 Task: Create Card Product Shipping and Delivery in Board Sales Negotiation to Workspace Acquisitions and Mergers. Create Card Cryptocurrency Review in Board Customer Service to Workspace Acquisitions and Mergers. Create Card Customer Support Ticket Management in Board Content Marketing Podcast Strategy and Execution to Workspace Acquisitions and Mergers
Action: Mouse moved to (117, 408)
Screenshot: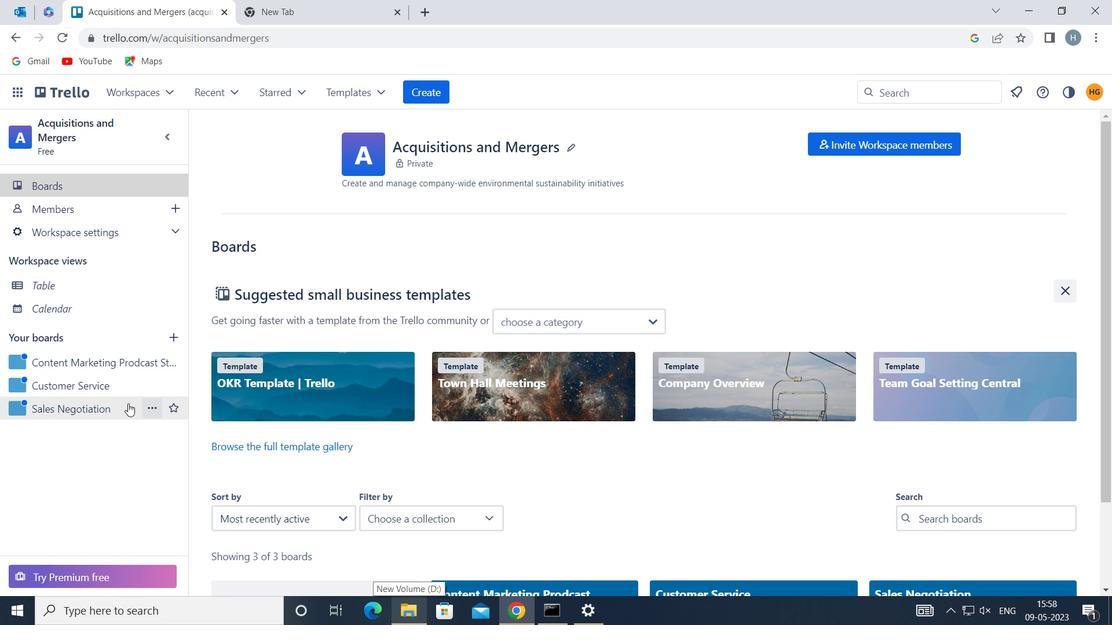
Action: Mouse pressed left at (117, 408)
Screenshot: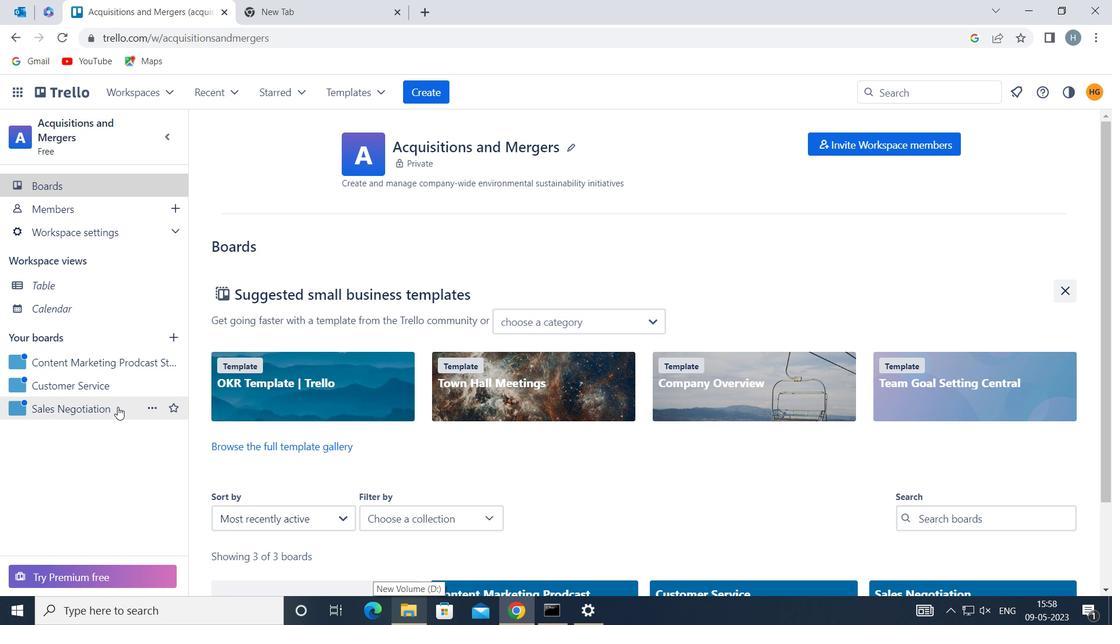 
Action: Mouse moved to (667, 210)
Screenshot: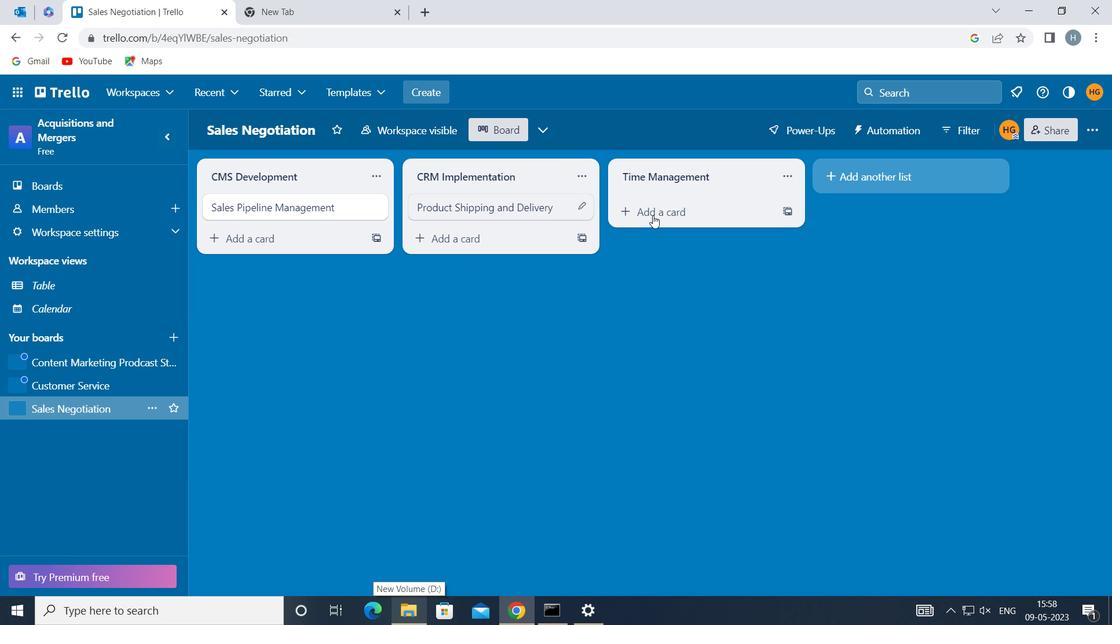 
Action: Mouse pressed left at (667, 210)
Screenshot: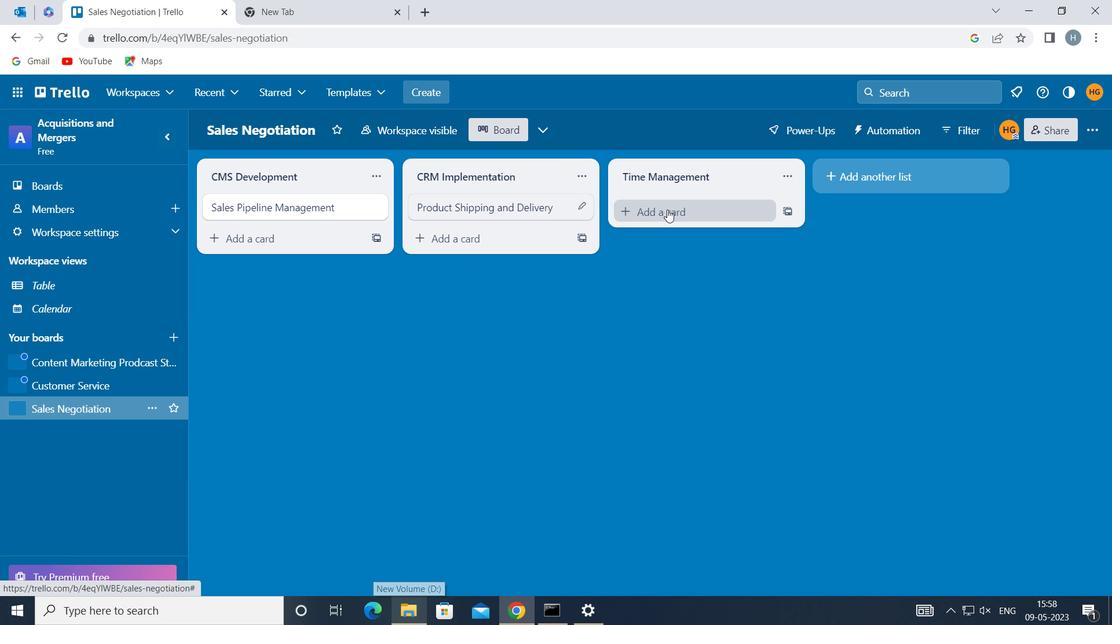 
Action: Mouse moved to (667, 210)
Screenshot: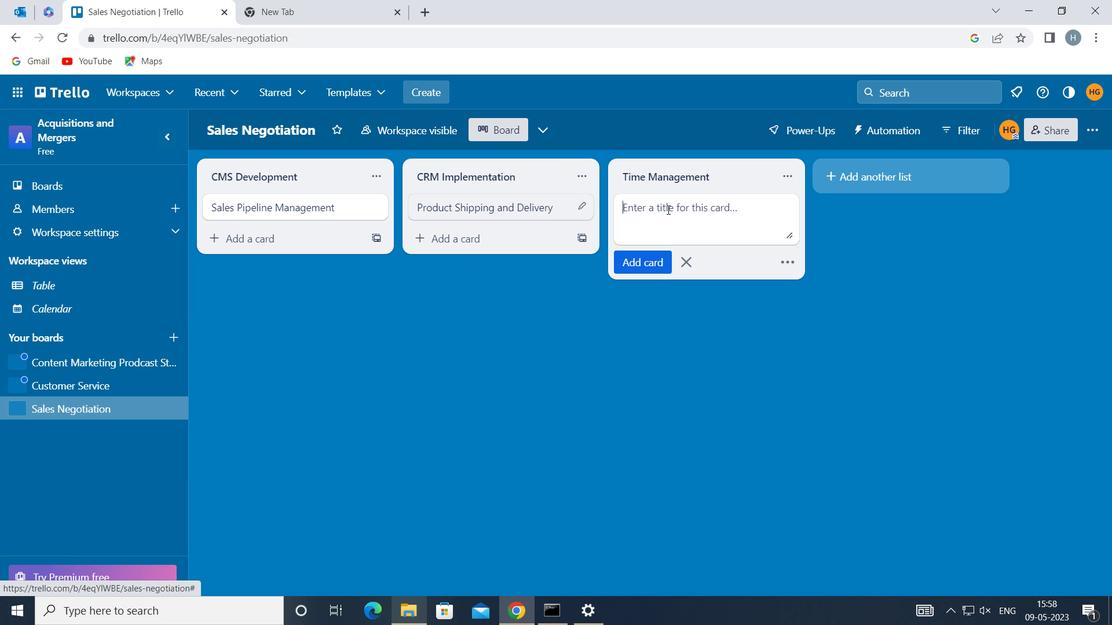 
Action: Key pressed <Key.shift>PRODUCT<Key.space><Key.shift>SHIPPING<Key.space>AND<Key.space><Key.shift>DELIVERY
Screenshot: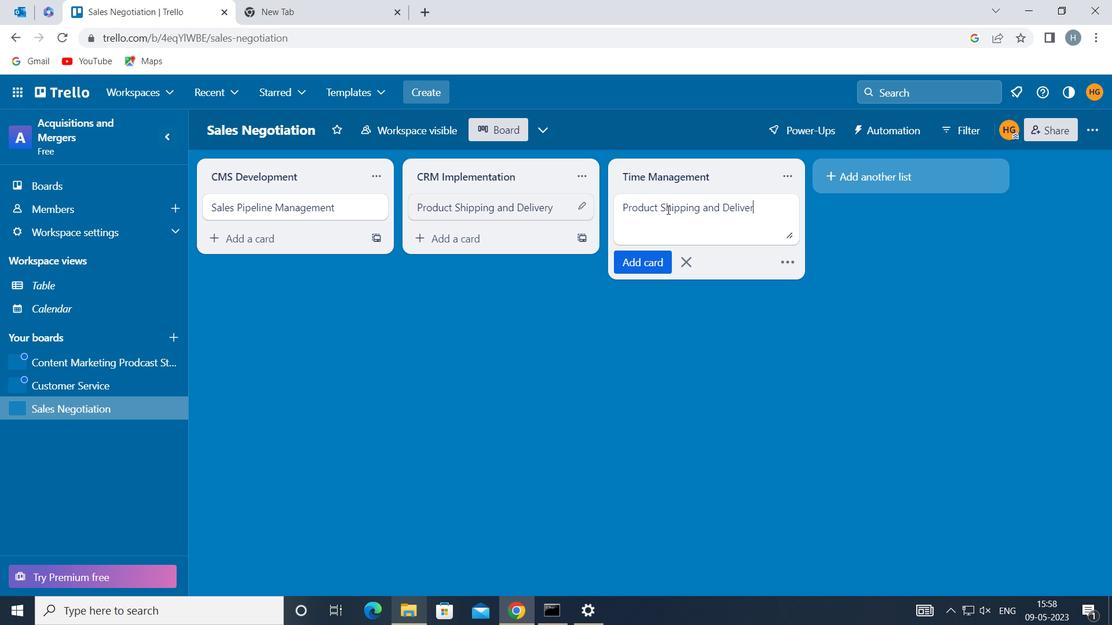 
Action: Mouse moved to (646, 261)
Screenshot: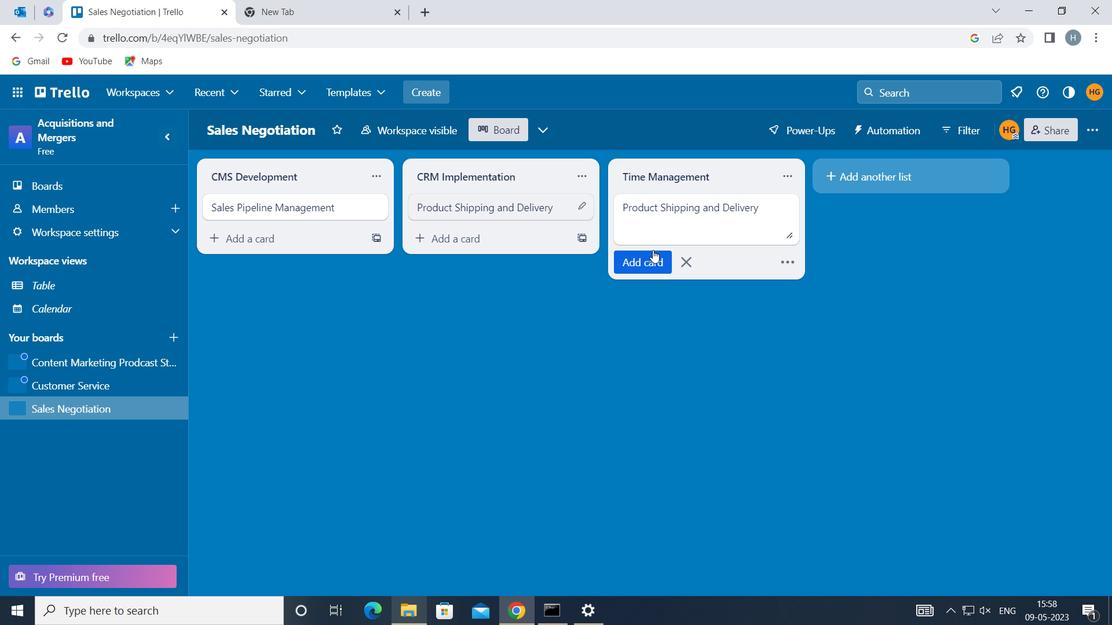 
Action: Mouse pressed left at (646, 261)
Screenshot: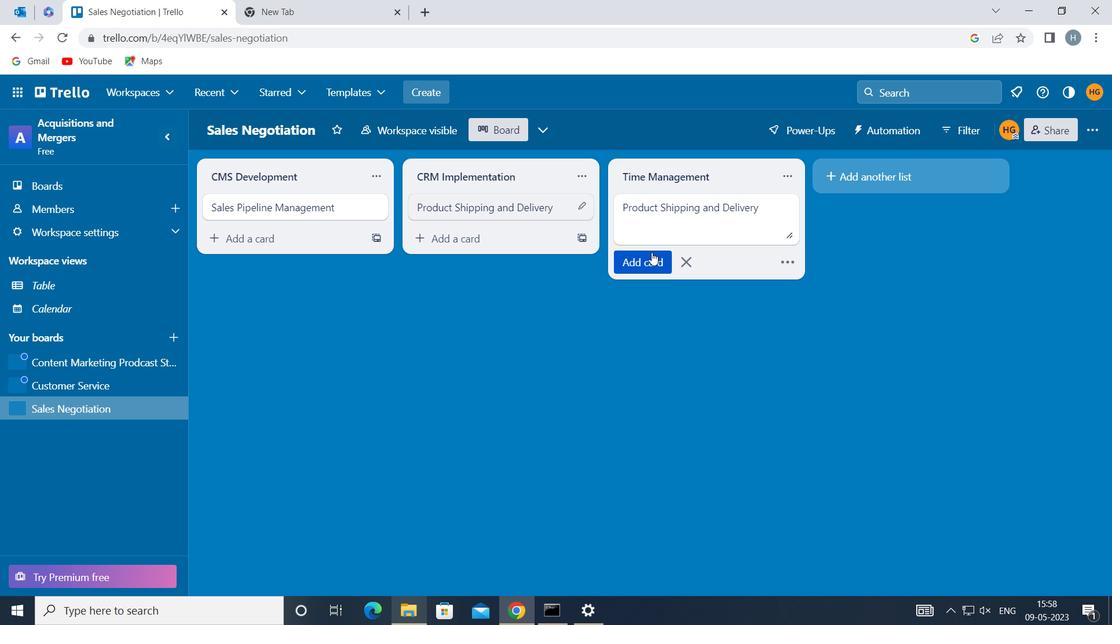 
Action: Mouse moved to (510, 308)
Screenshot: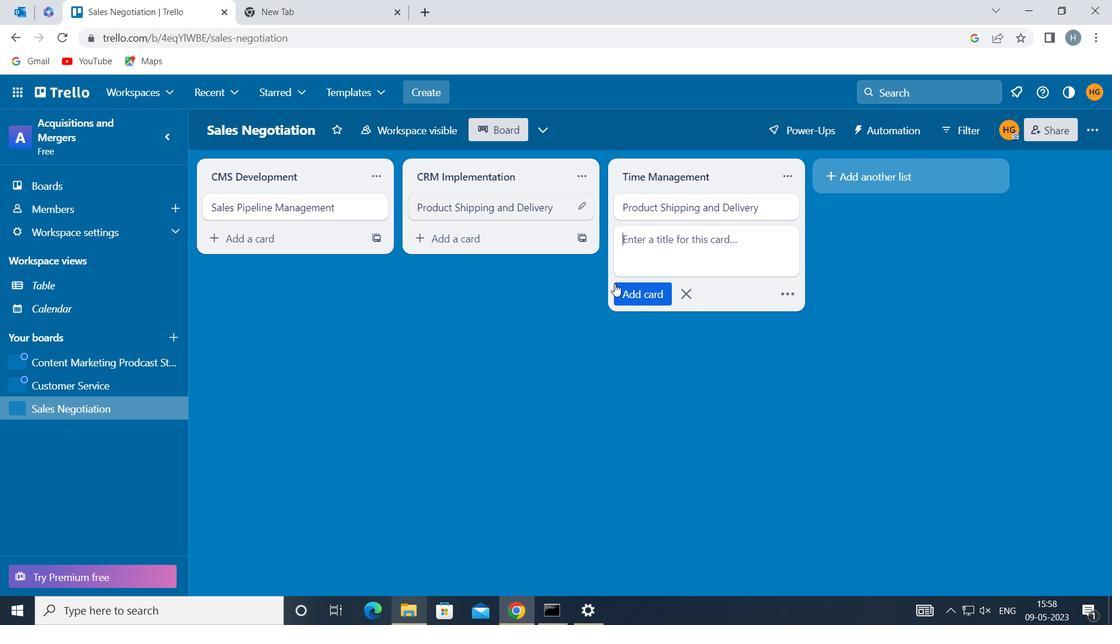 
Action: Mouse pressed left at (510, 308)
Screenshot: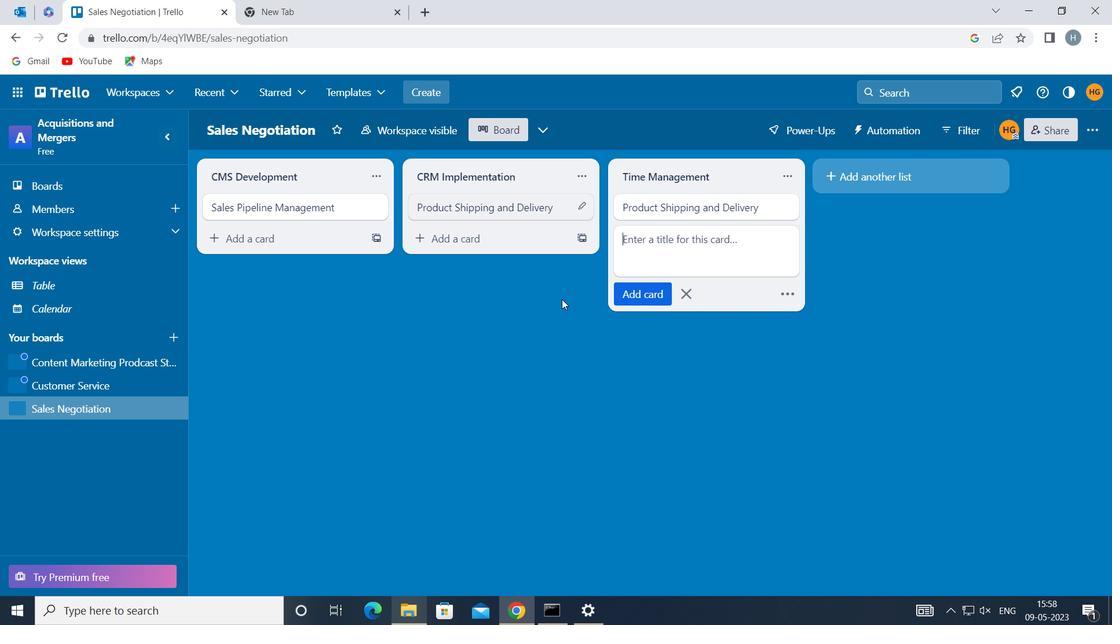 
Action: Mouse moved to (73, 383)
Screenshot: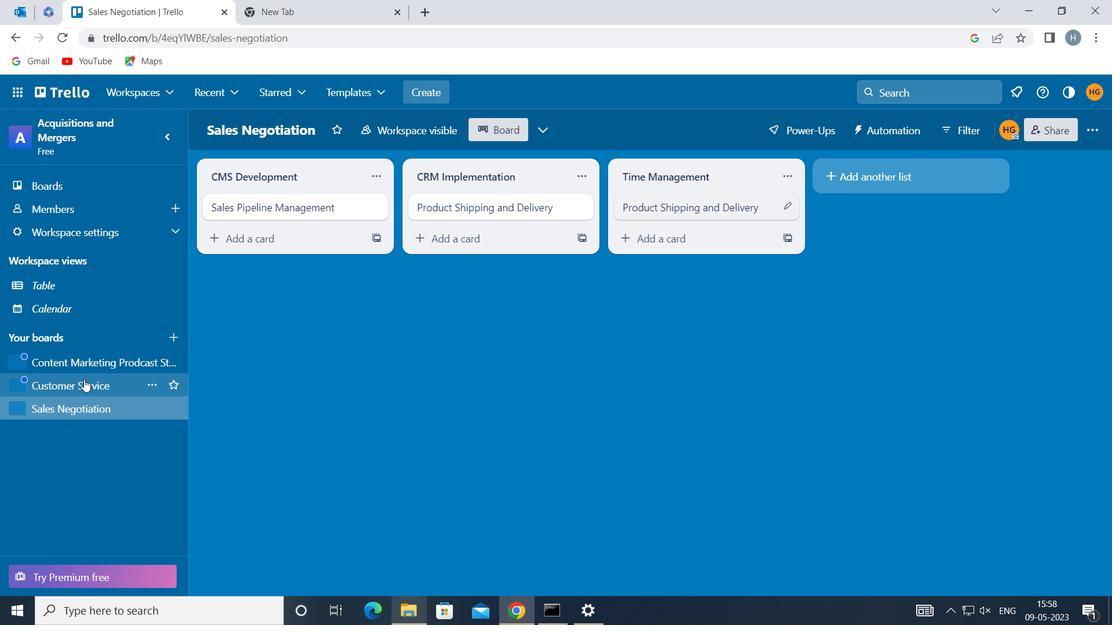 
Action: Mouse pressed left at (73, 383)
Screenshot: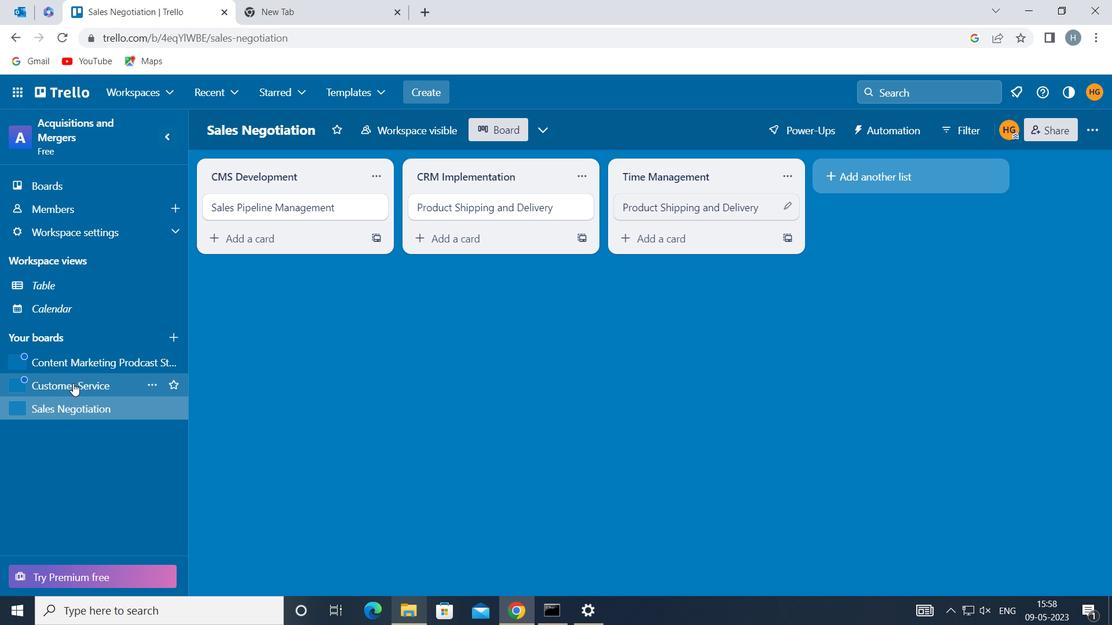 
Action: Mouse moved to (648, 210)
Screenshot: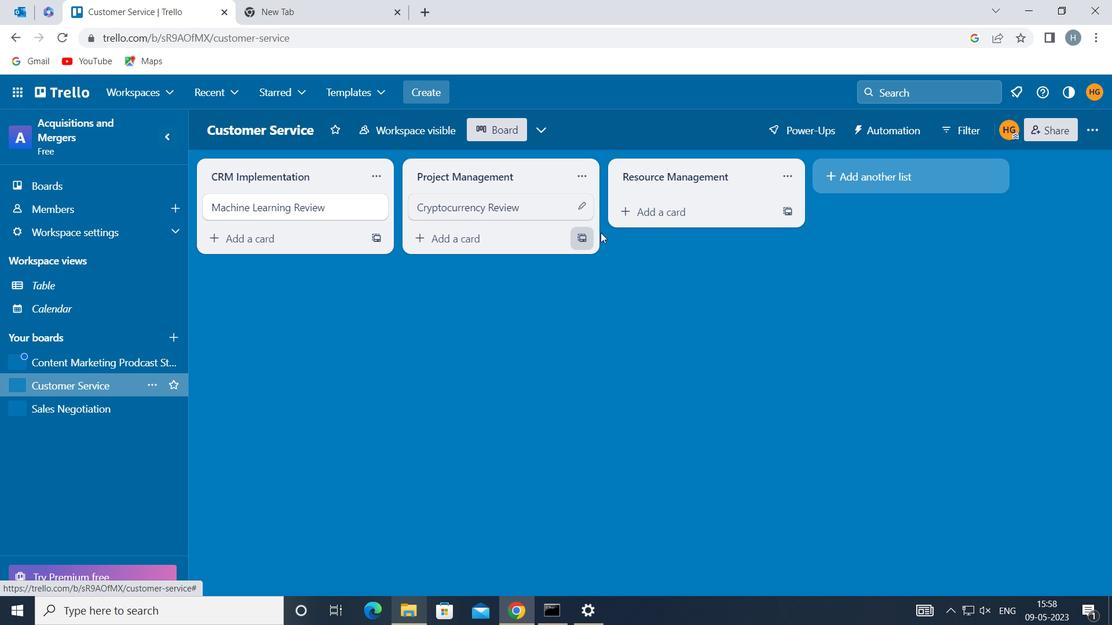 
Action: Mouse pressed left at (648, 210)
Screenshot: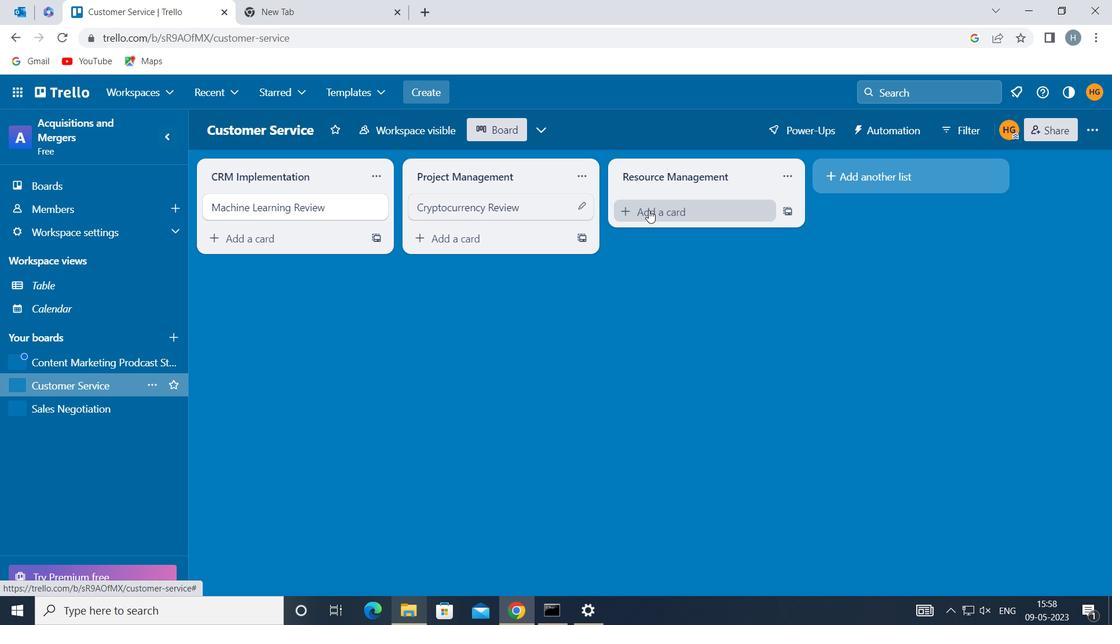 
Action: Mouse moved to (648, 210)
Screenshot: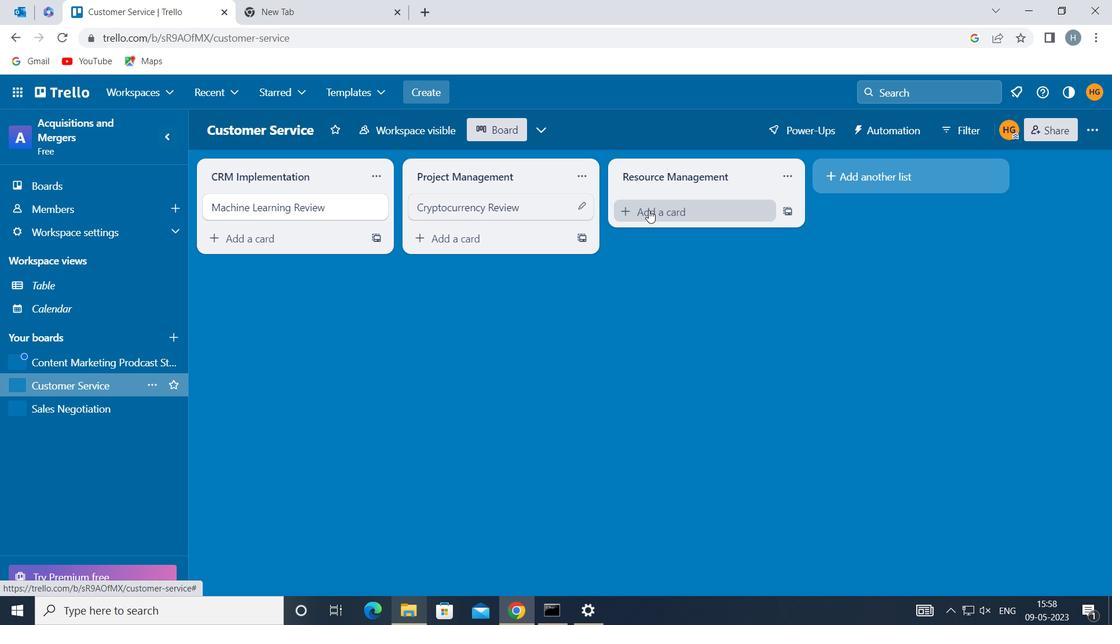 
Action: Key pressed <Key.shift>CRYPTOCURRENCY<Key.space><Key.shift>REVIEW
Screenshot: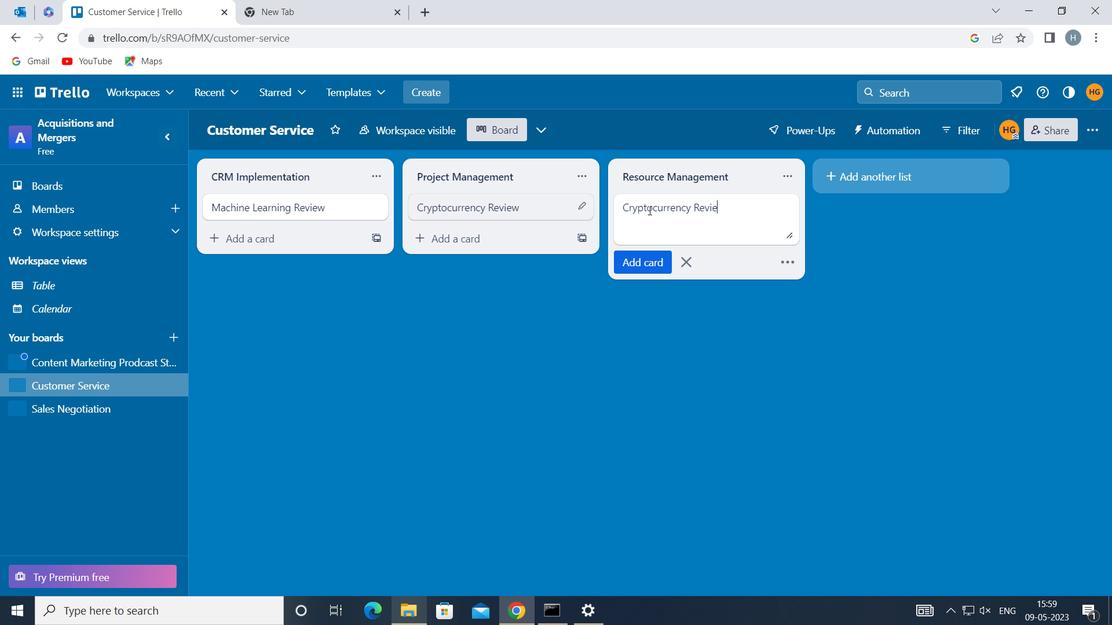 
Action: Mouse moved to (640, 266)
Screenshot: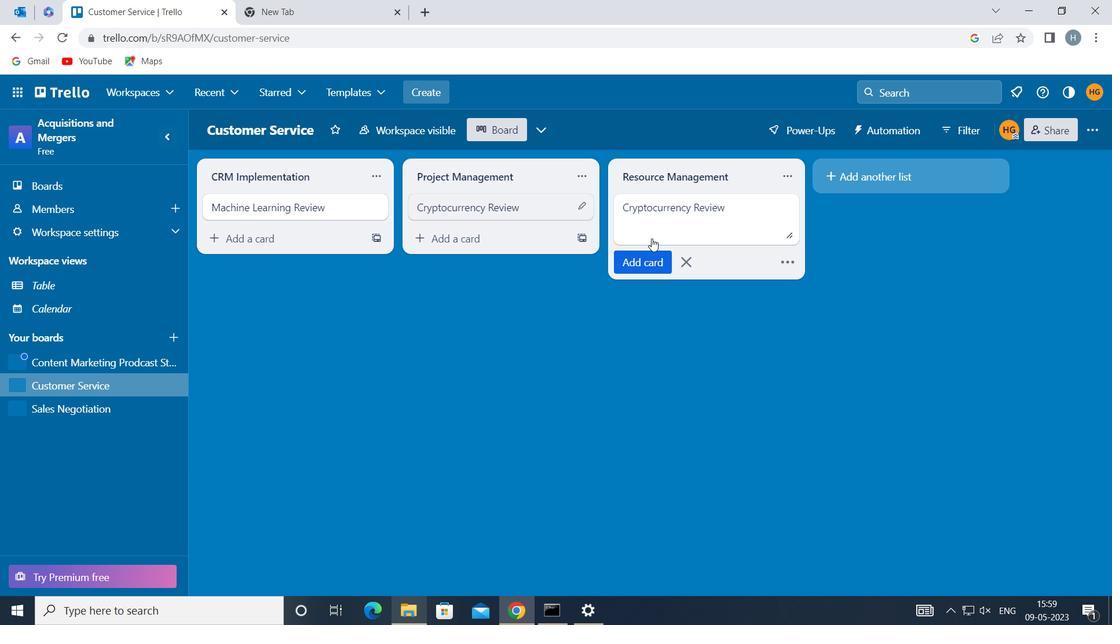 
Action: Mouse pressed left at (640, 266)
Screenshot: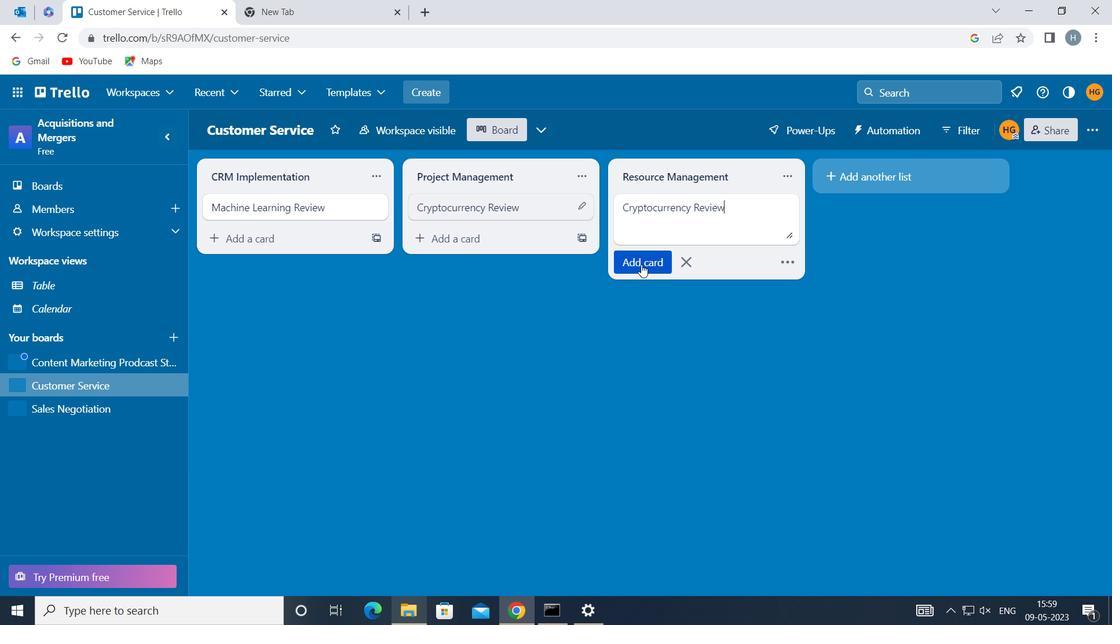 
Action: Mouse moved to (578, 319)
Screenshot: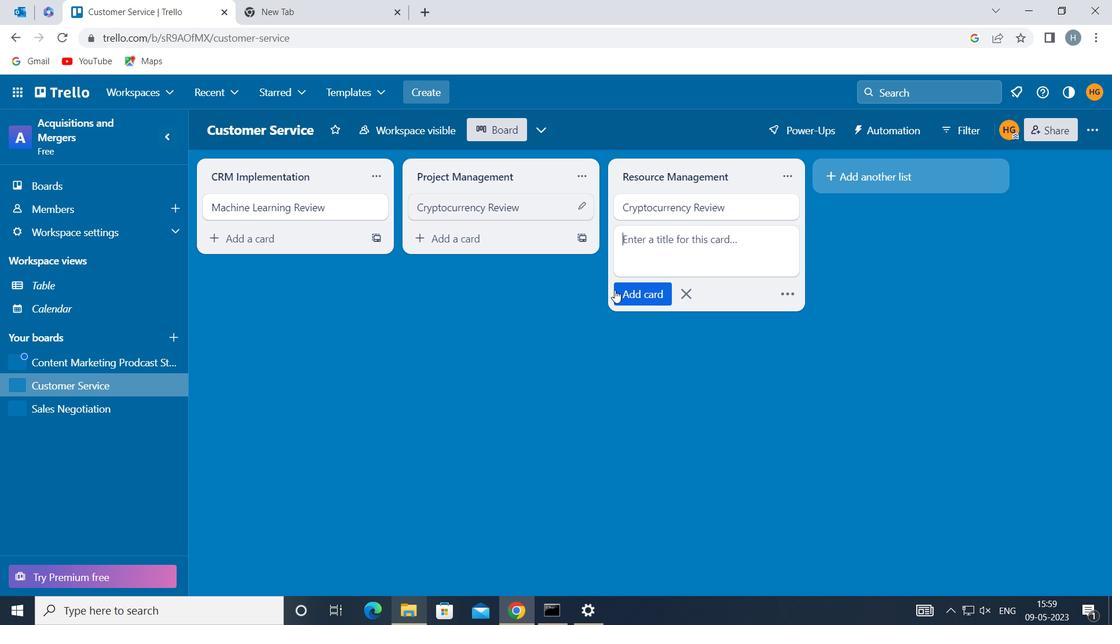 
Action: Mouse pressed left at (578, 319)
Screenshot: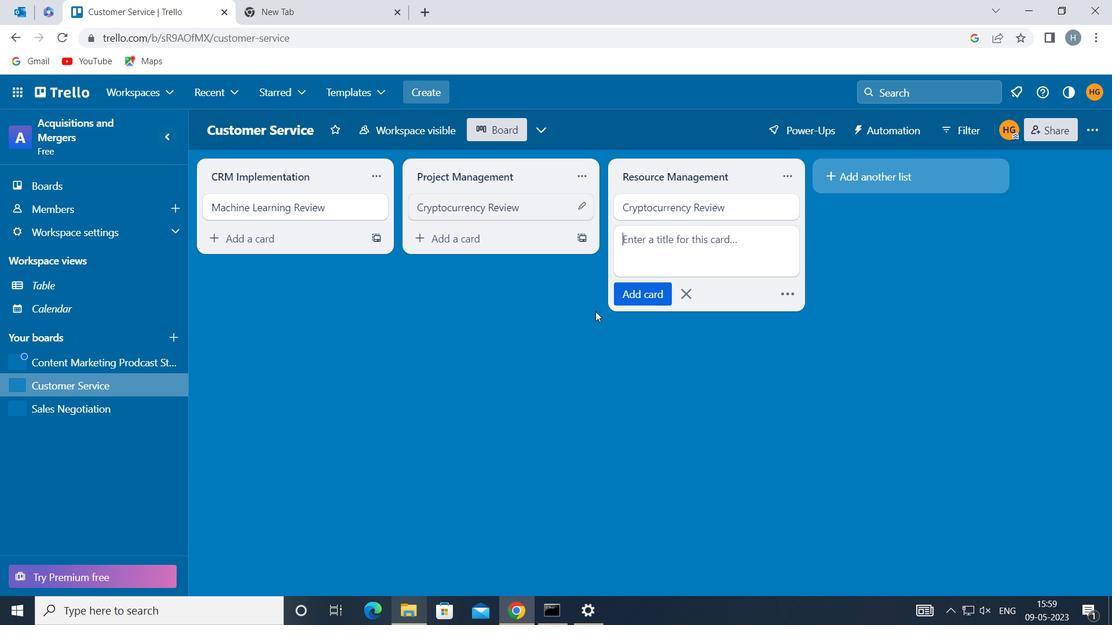 
Action: Mouse moved to (115, 359)
Screenshot: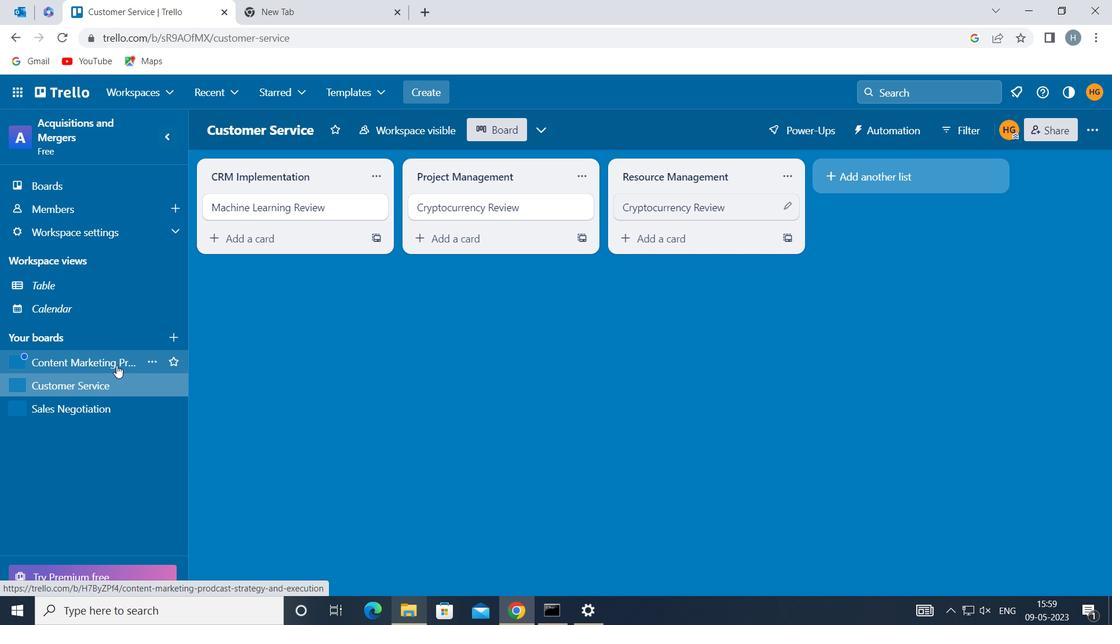 
Action: Mouse pressed left at (115, 359)
Screenshot: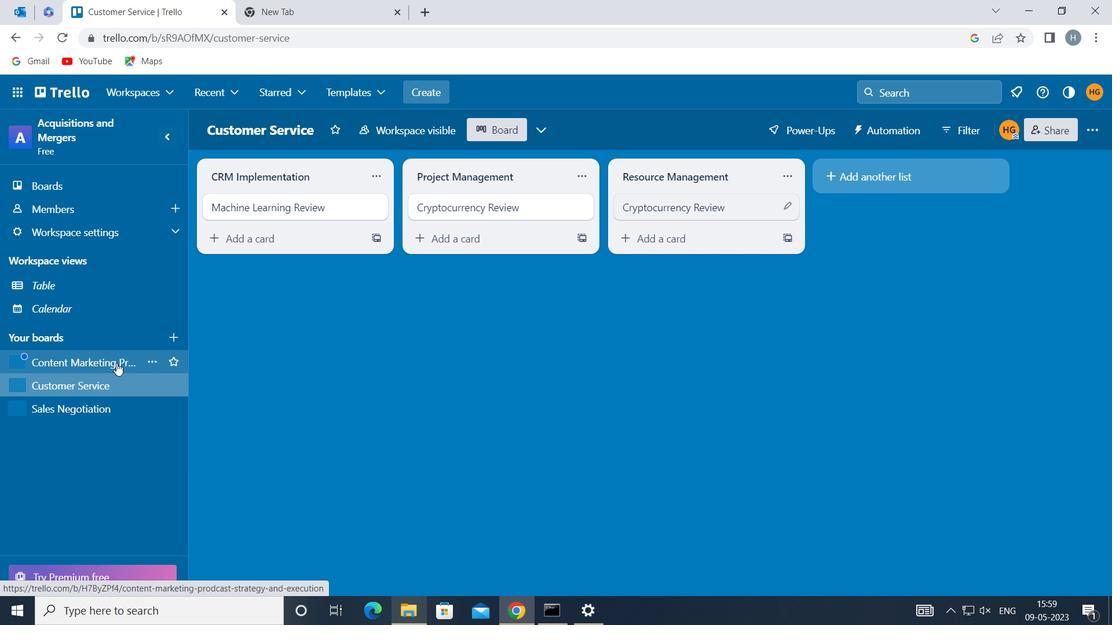 
Action: Mouse moved to (643, 214)
Screenshot: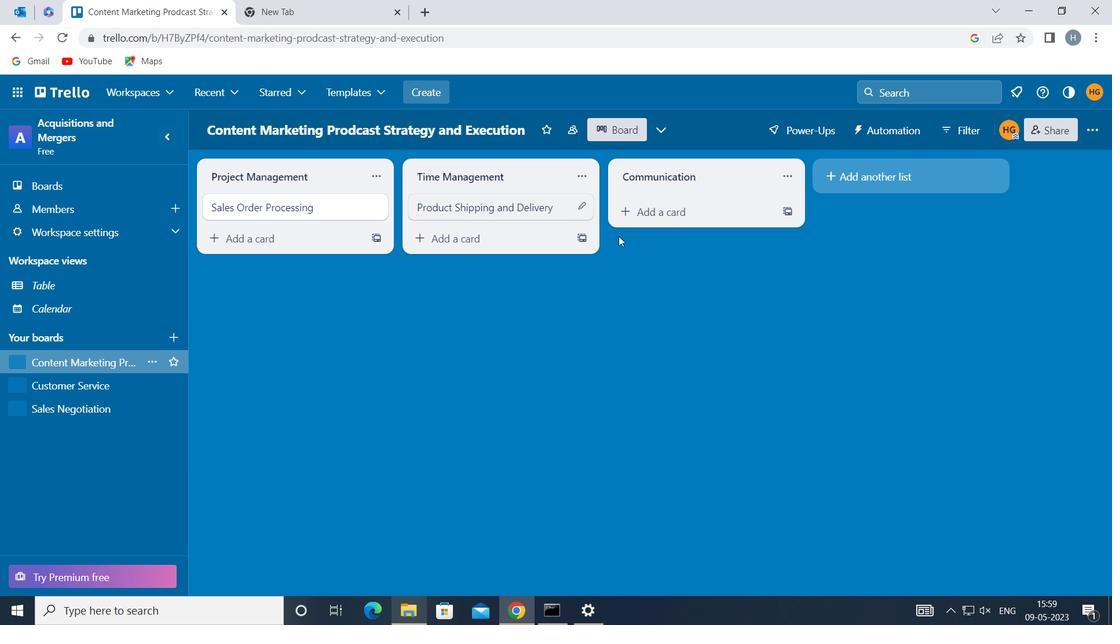 
Action: Mouse pressed left at (643, 214)
Screenshot: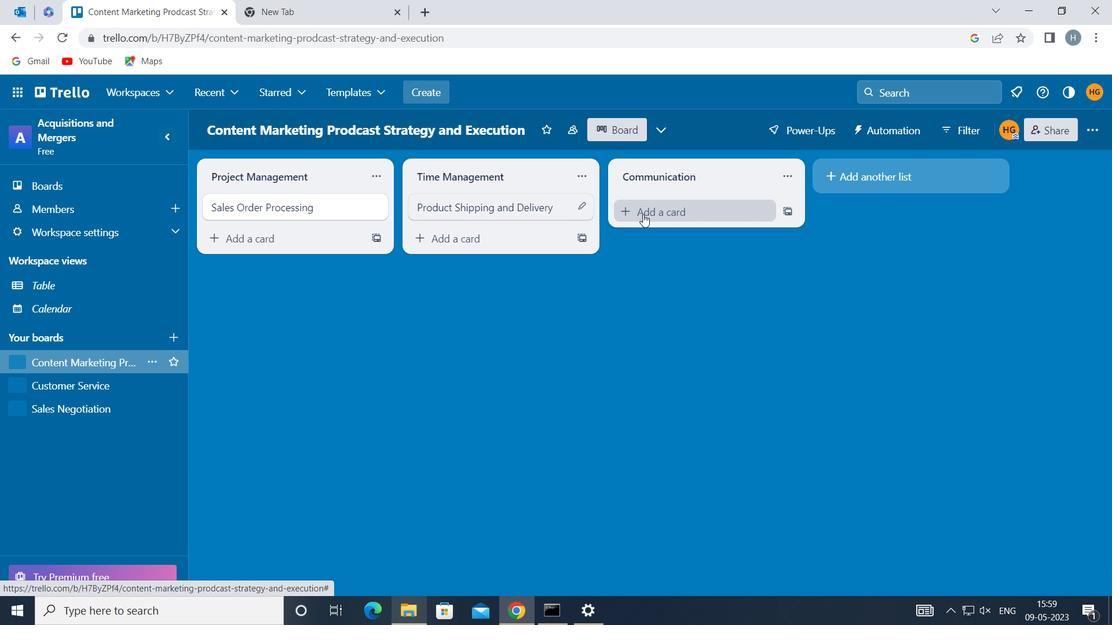 
Action: Key pressed <Key.shift>CUSTOMER<Key.space><Key.shift>SUPPORT<Key.space><Key.shift>TICKET<Key.space><Key.shift>MANAGEMENT
Screenshot: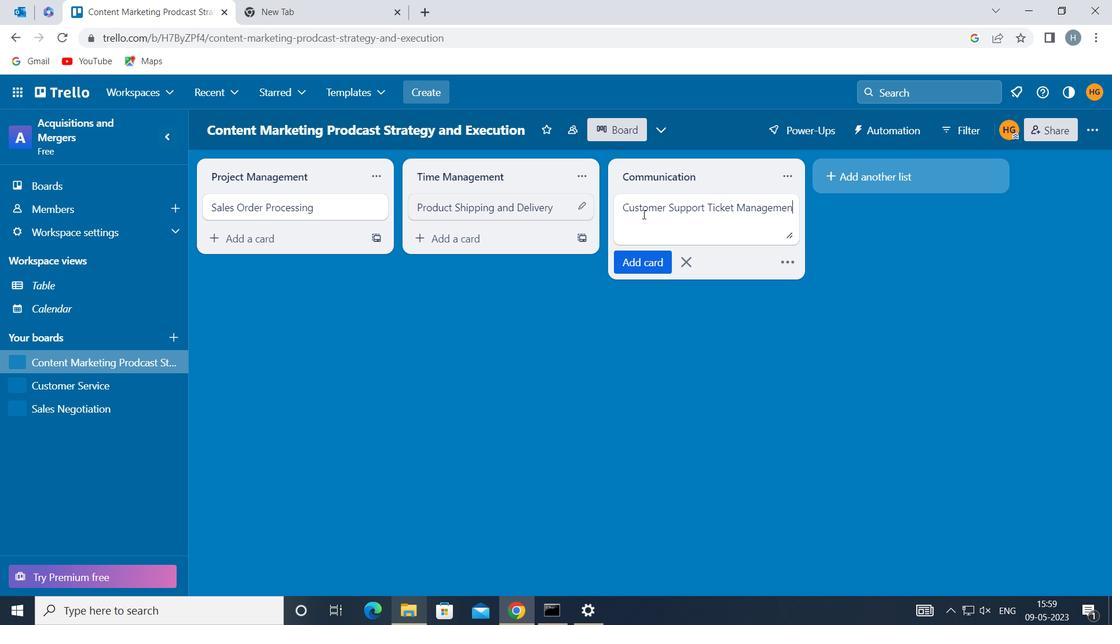 
Action: Mouse moved to (645, 260)
Screenshot: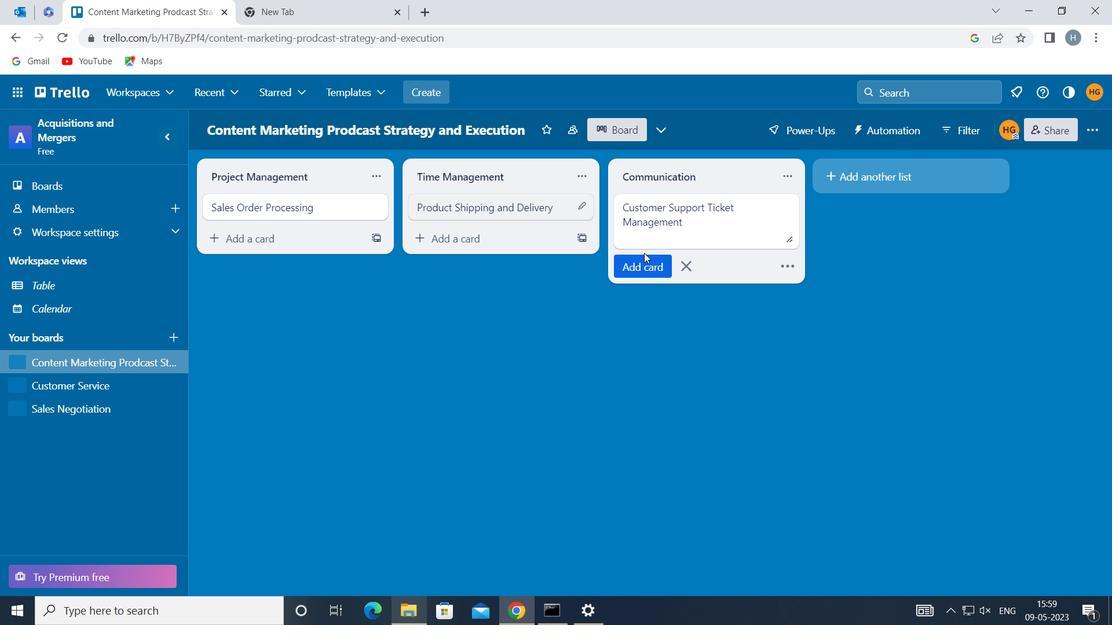 
Action: Mouse pressed left at (645, 260)
Screenshot: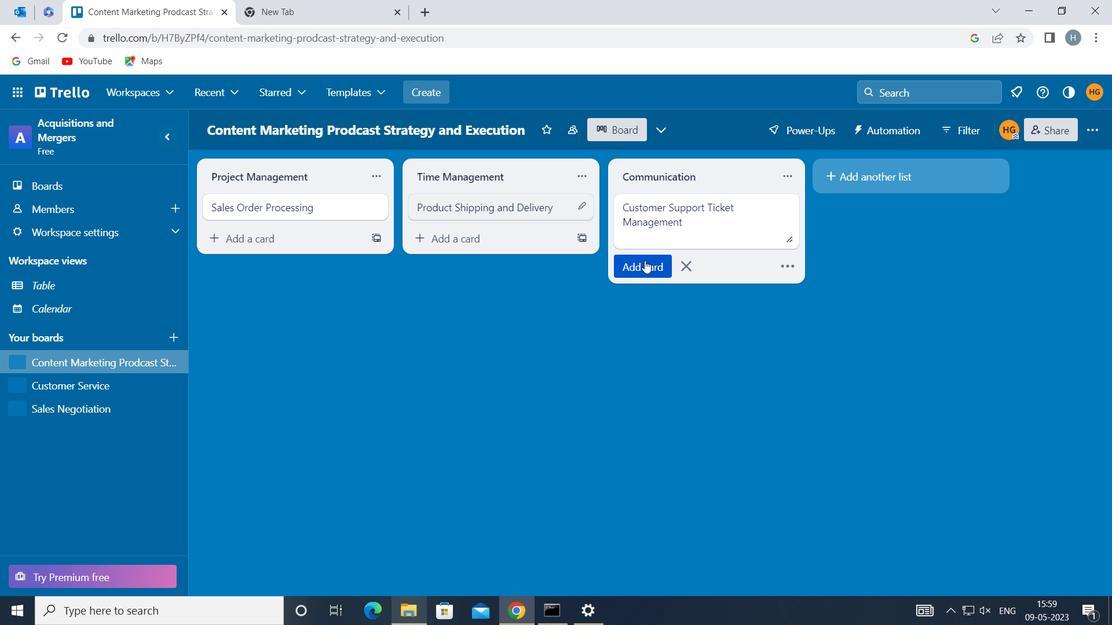 
Action: Mouse moved to (560, 320)
Screenshot: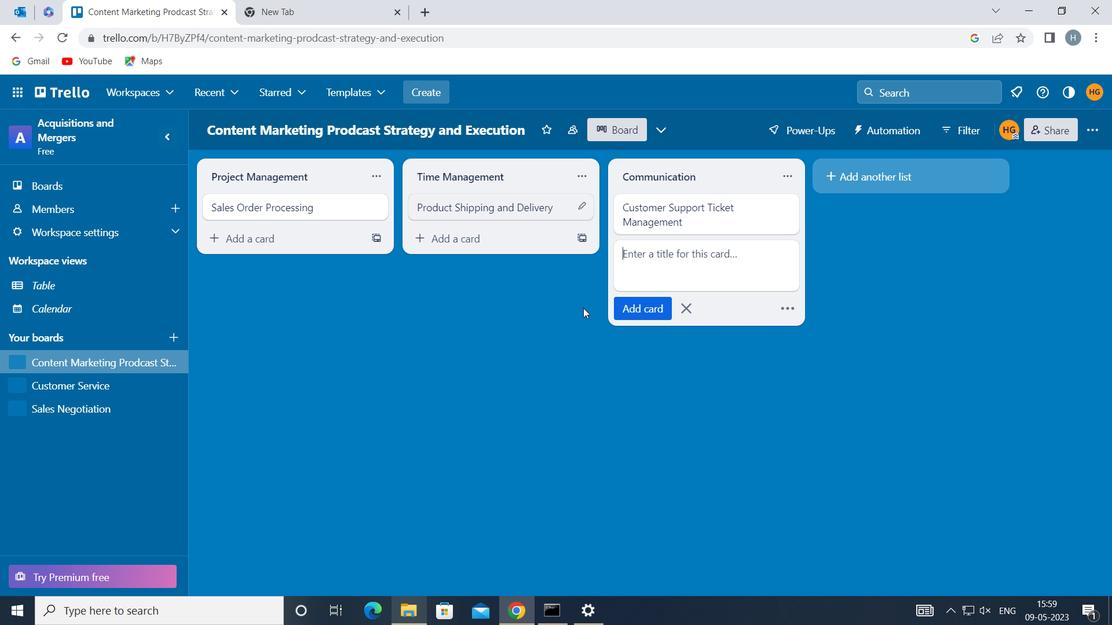 
Action: Mouse pressed left at (560, 320)
Screenshot: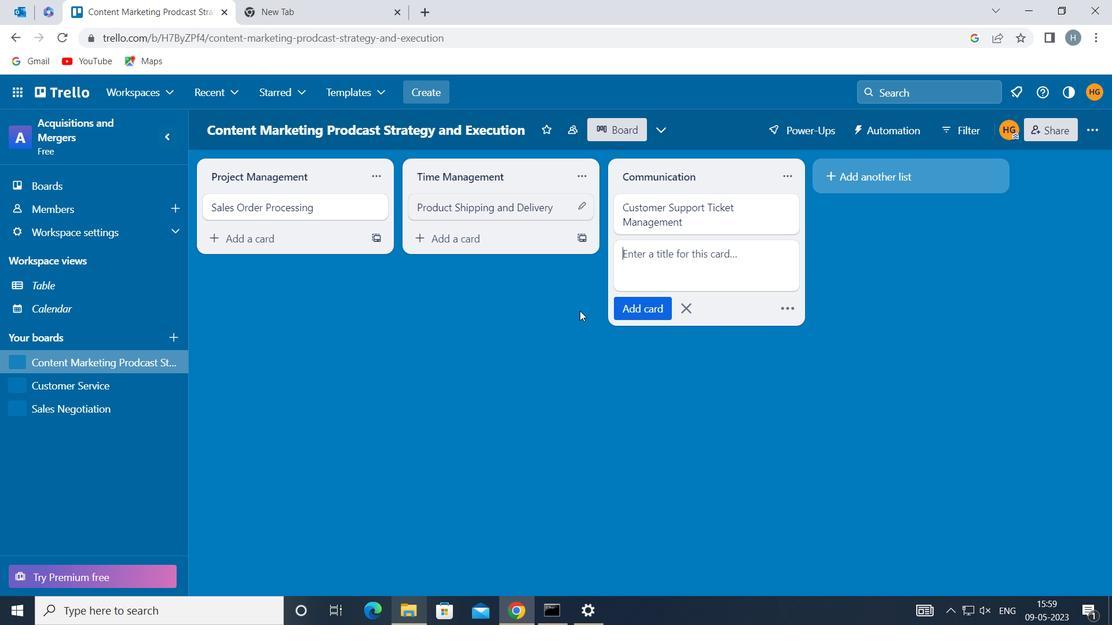 
